 Task: Add "Join Card" Button Button0012  to Card Card0012 in Board Board0003 in Development in Trello
Action: Mouse moved to (475, 22)
Screenshot: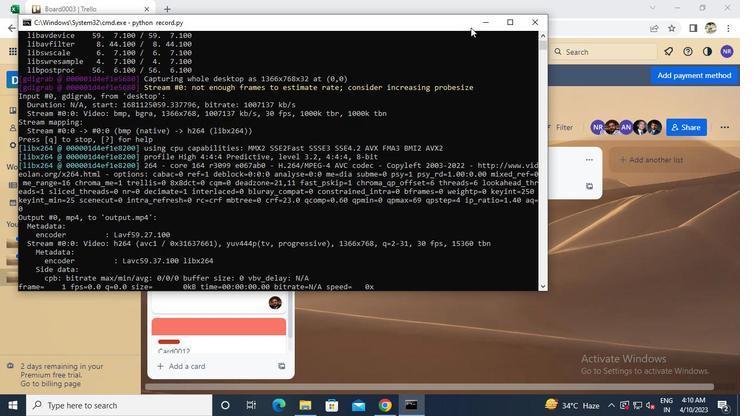 
Action: Mouse pressed left at (475, 22)
Screenshot: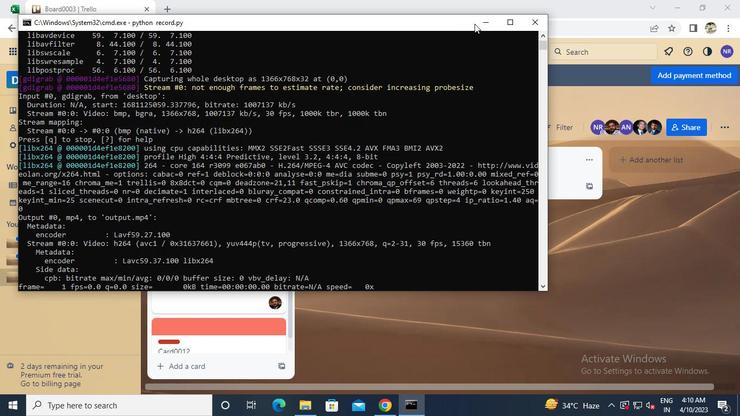 
Action: Mouse moved to (212, 324)
Screenshot: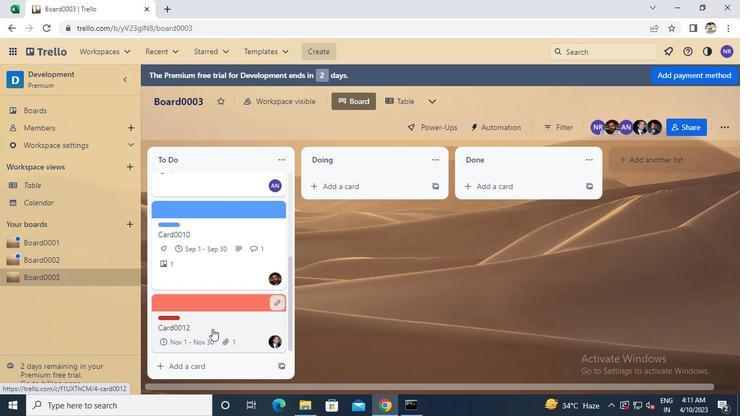 
Action: Mouse pressed left at (212, 324)
Screenshot: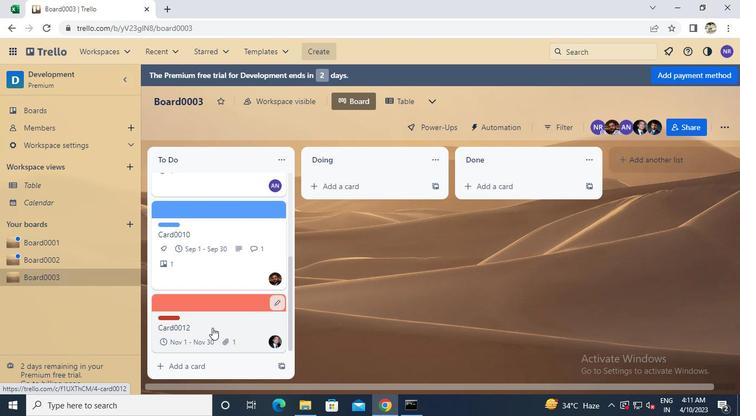 
Action: Mouse moved to (504, 355)
Screenshot: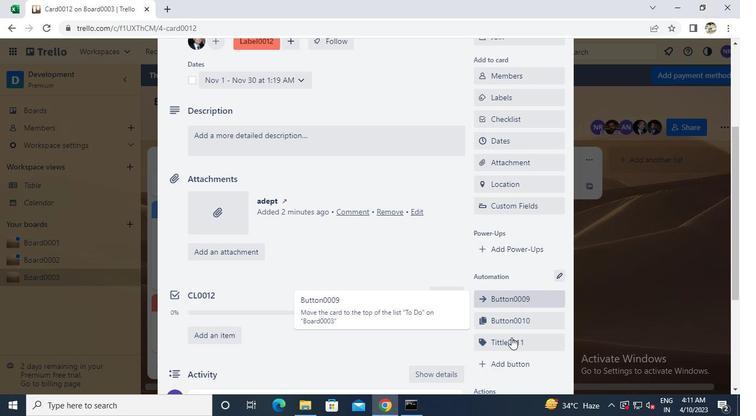 
Action: Mouse pressed left at (504, 355)
Screenshot: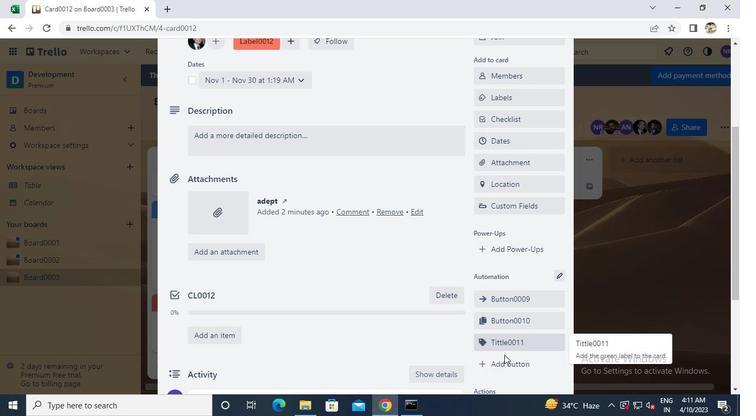 
Action: Mouse moved to (510, 188)
Screenshot: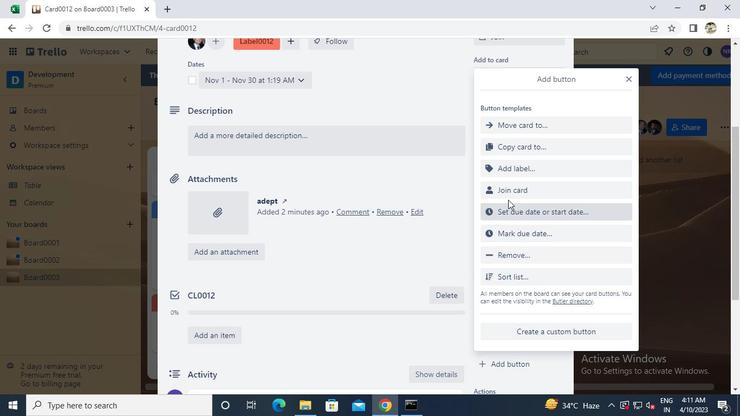 
Action: Mouse pressed left at (510, 188)
Screenshot: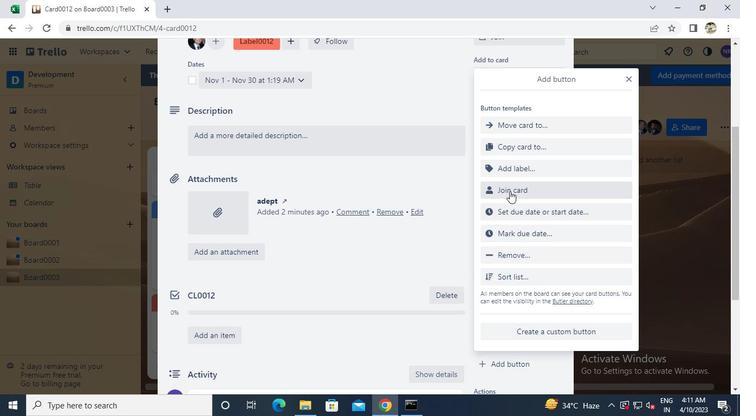 
Action: Mouse moved to (521, 215)
Screenshot: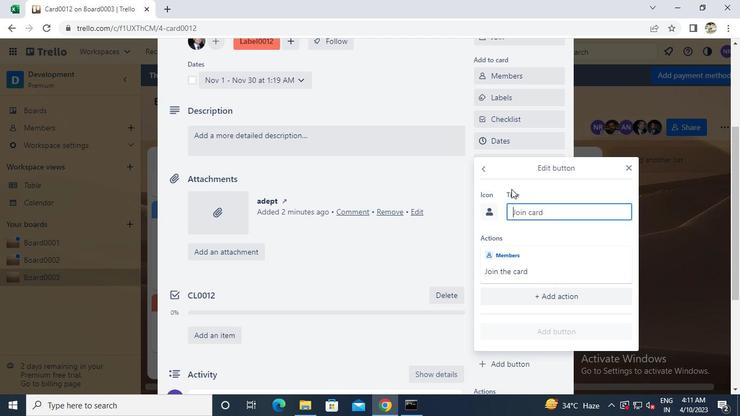 
Action: Keyboard Key.caps_lock
Screenshot: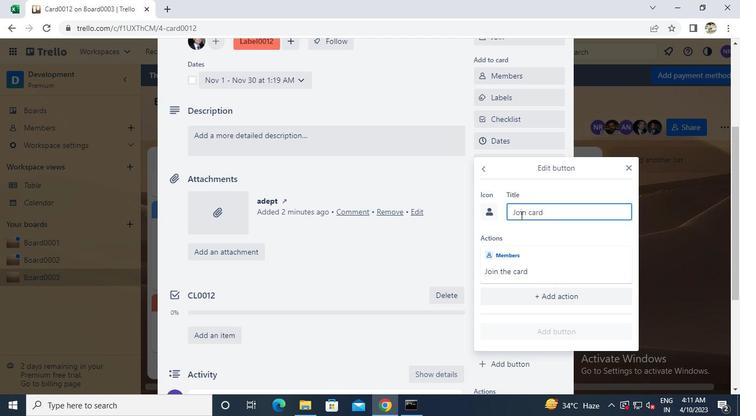 
Action: Mouse moved to (521, 216)
Screenshot: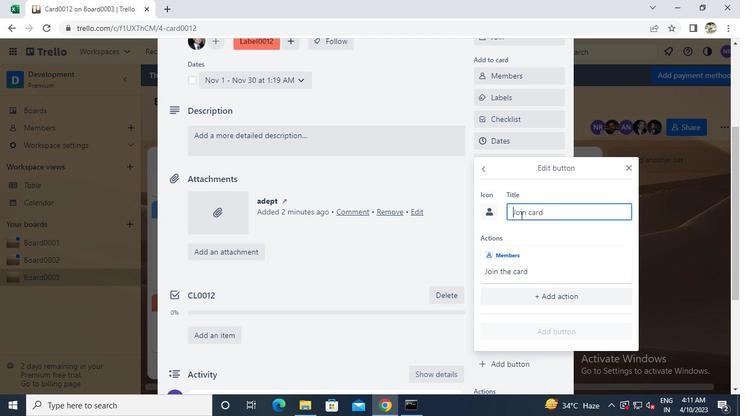 
Action: Keyboard b
Screenshot: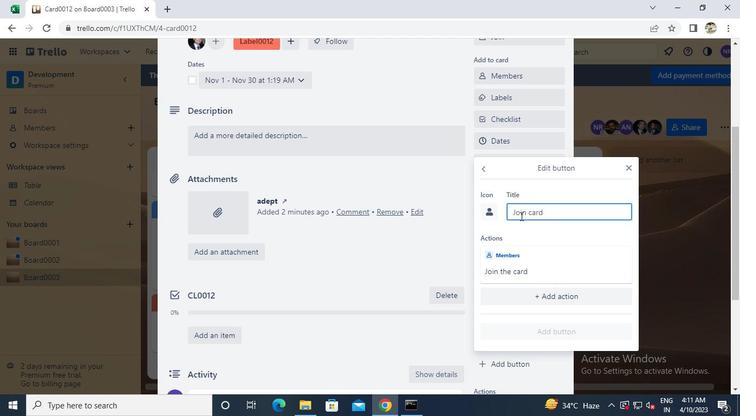 
Action: Mouse moved to (521, 216)
Screenshot: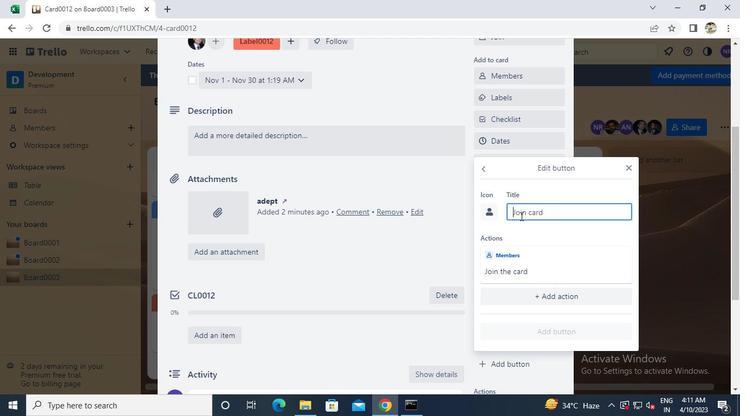 
Action: Keyboard Key.caps_lock
Screenshot: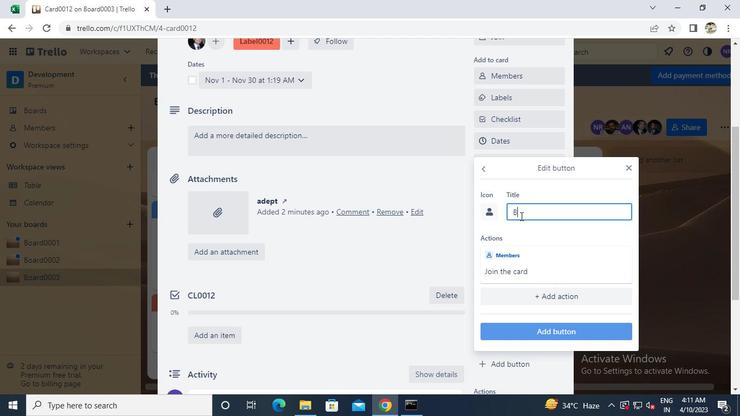 
Action: Mouse moved to (520, 218)
Screenshot: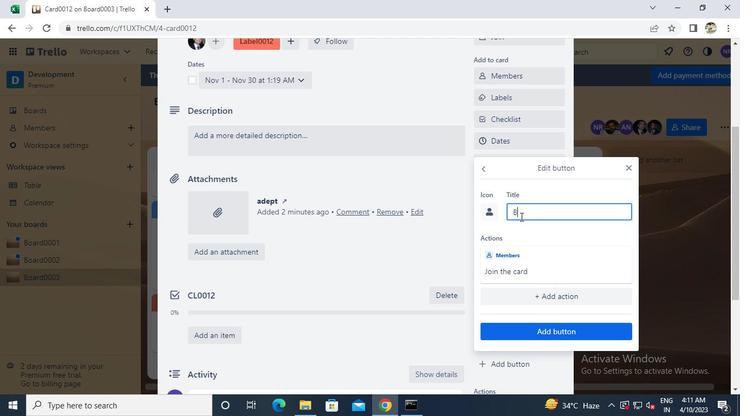 
Action: Keyboard u
Screenshot: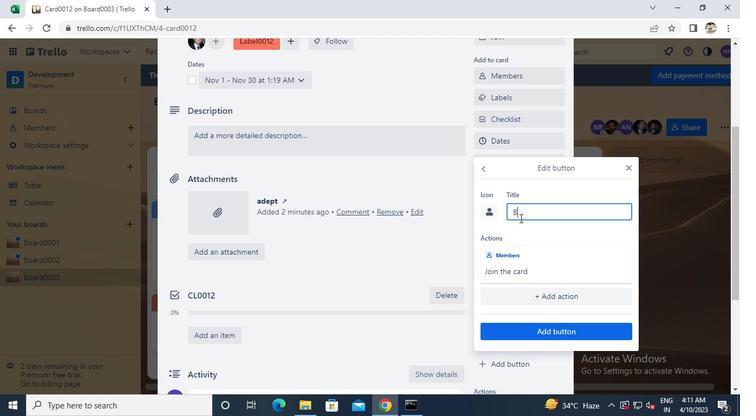 
Action: Keyboard t
Screenshot: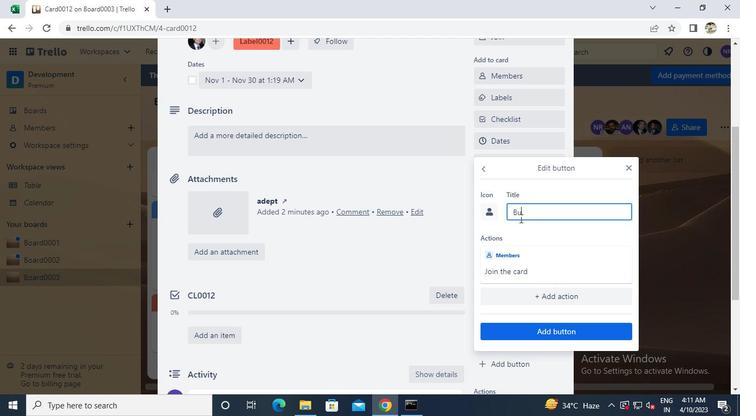 
Action: Keyboard t
Screenshot: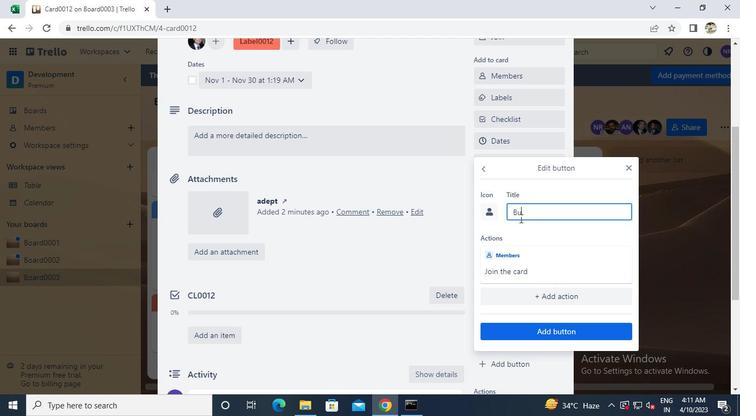 
Action: Keyboard o
Screenshot: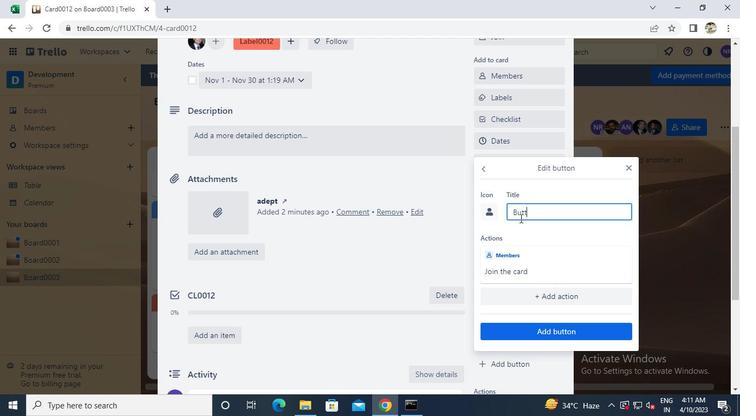 
Action: Keyboard n
Screenshot: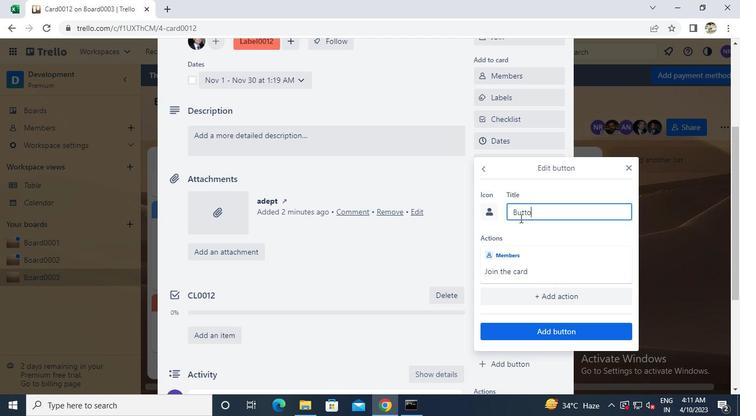 
Action: Keyboard 0
Screenshot: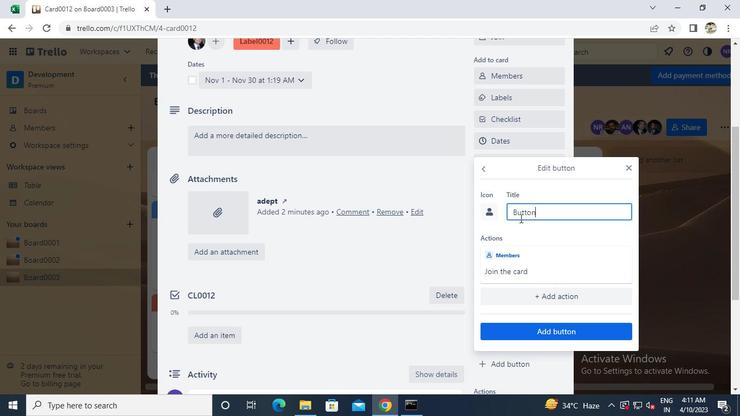 
Action: Keyboard 0
Screenshot: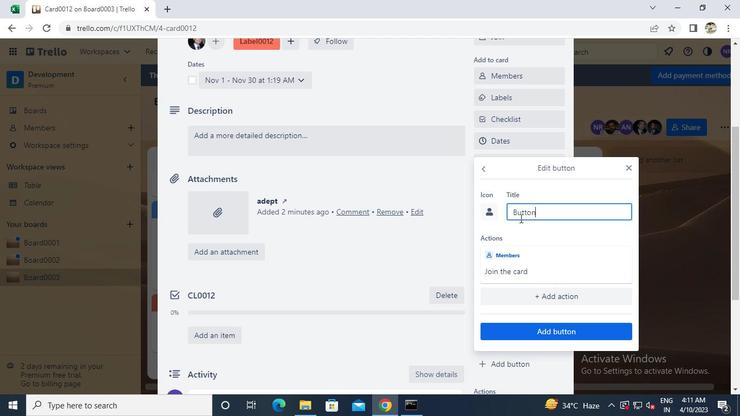
Action: Keyboard 1
Screenshot: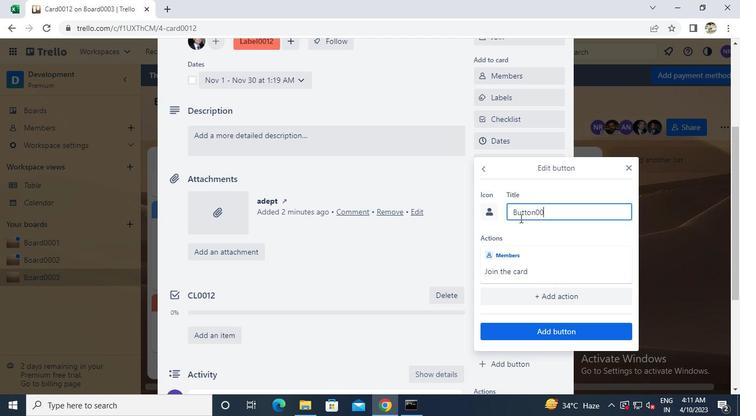 
Action: Keyboard 2
Screenshot: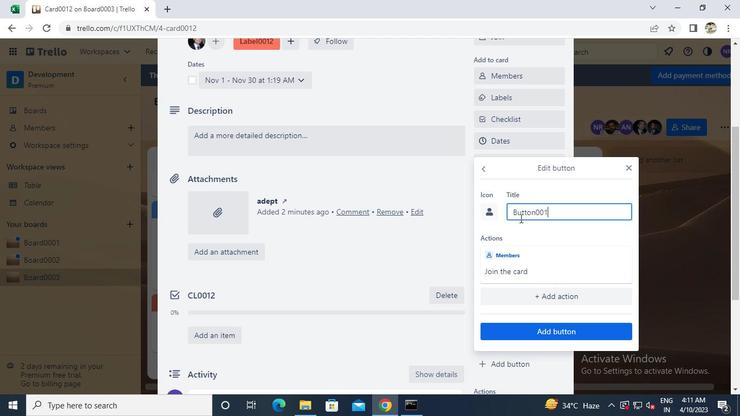 
Action: Mouse moved to (531, 331)
Screenshot: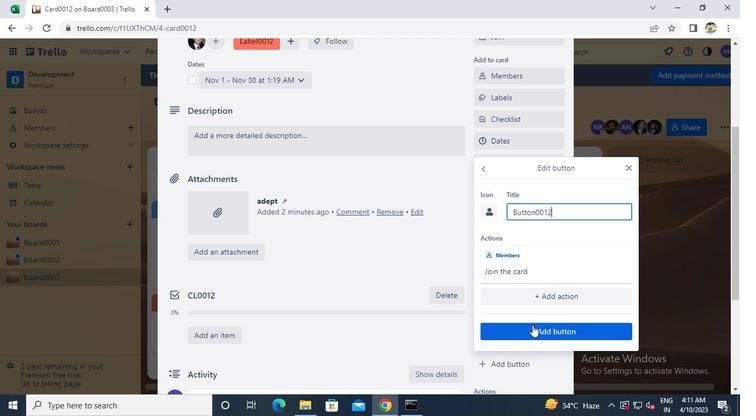 
Action: Mouse pressed left at (531, 331)
Screenshot: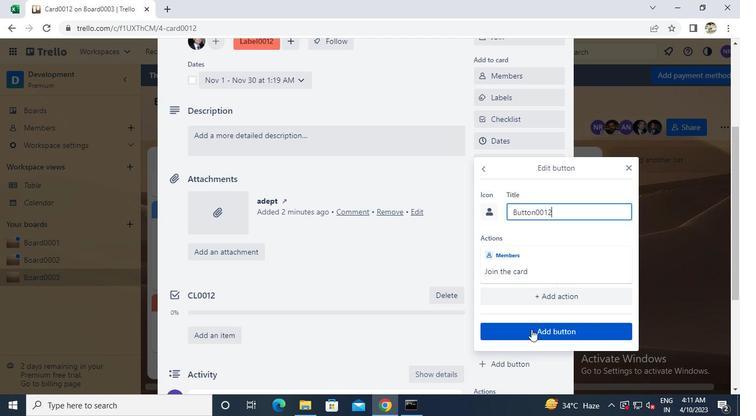 
Action: Mouse moved to (562, 76)
Screenshot: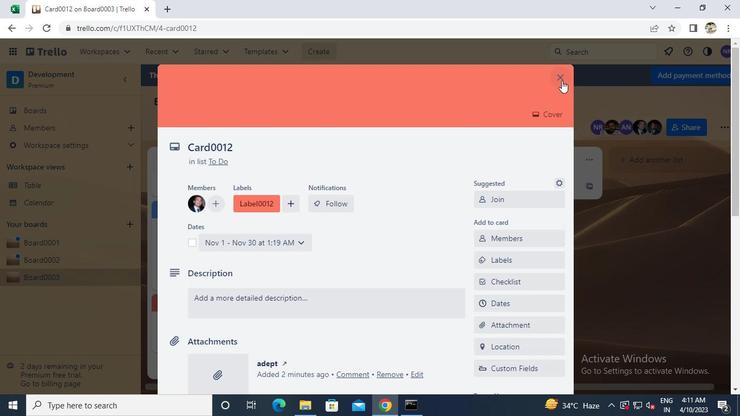 
Action: Mouse pressed left at (562, 76)
Screenshot: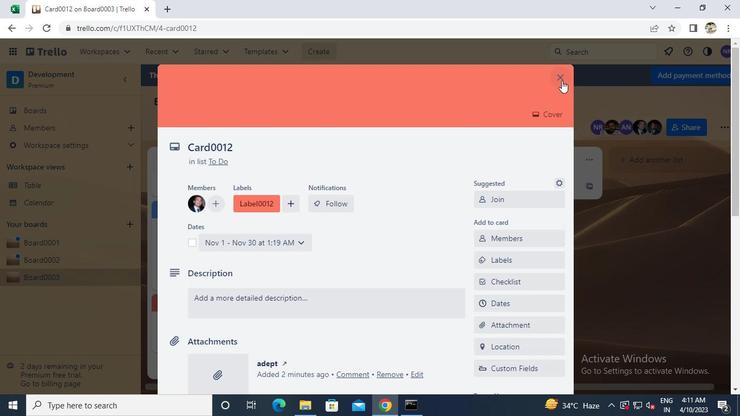 
Action: Mouse moved to (414, 408)
Screenshot: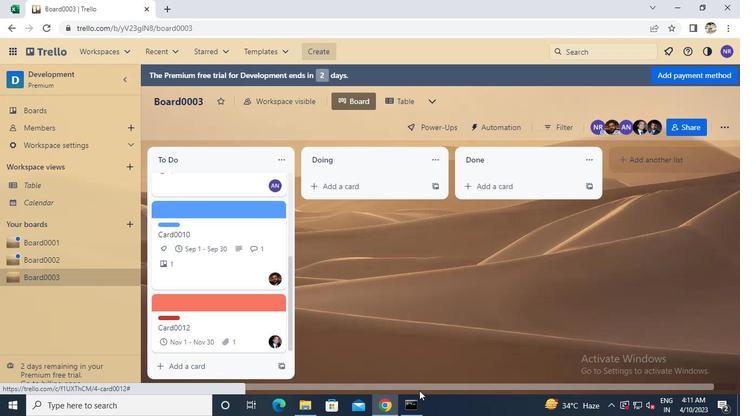 
Action: Mouse pressed left at (414, 408)
Screenshot: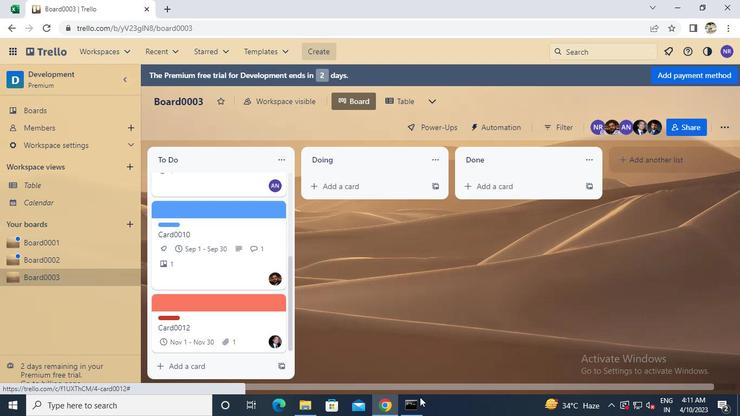 
Action: Mouse moved to (541, 24)
Screenshot: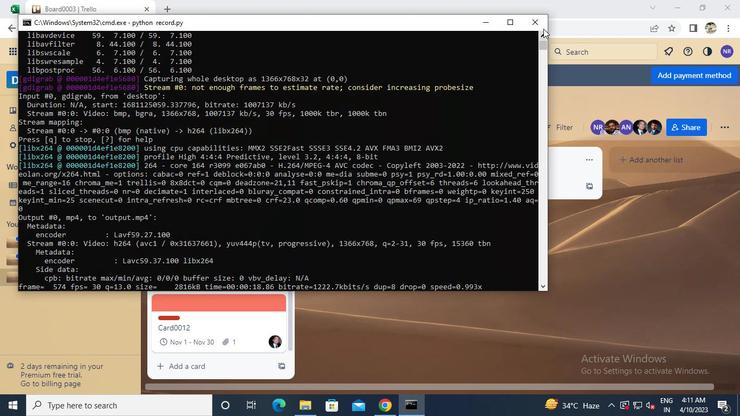 
Action: Mouse pressed left at (541, 24)
Screenshot: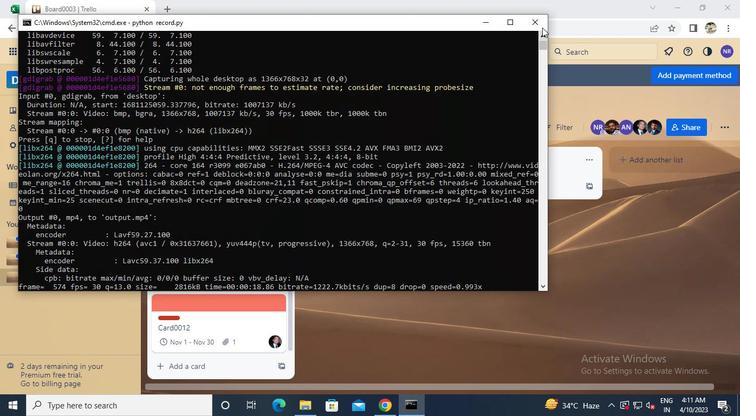 
